 Task: Create a due date automation trigger when advanced on, on the tuesday after a card is due add basic assigned to member @aryan at 11:00 AM.
Action: Mouse moved to (961, 72)
Screenshot: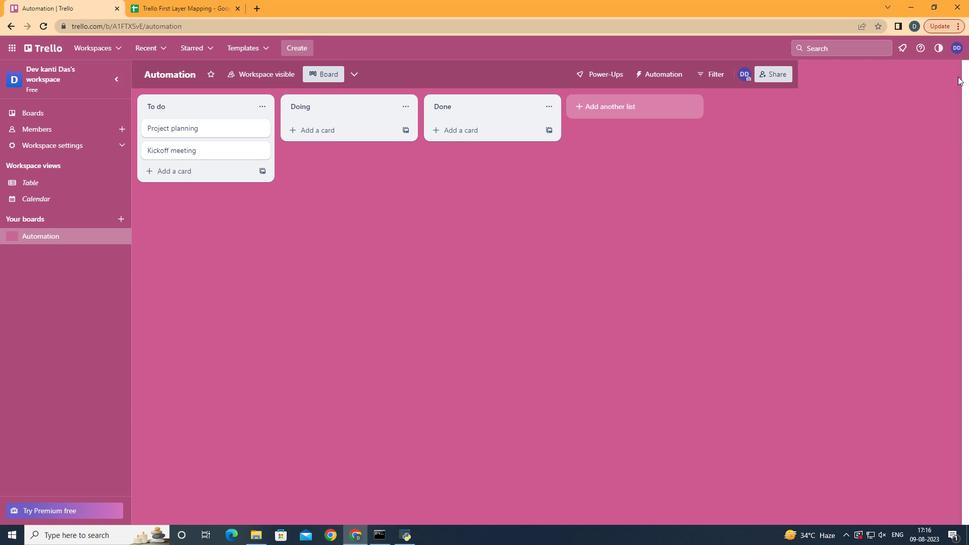 
Action: Mouse pressed left at (961, 72)
Screenshot: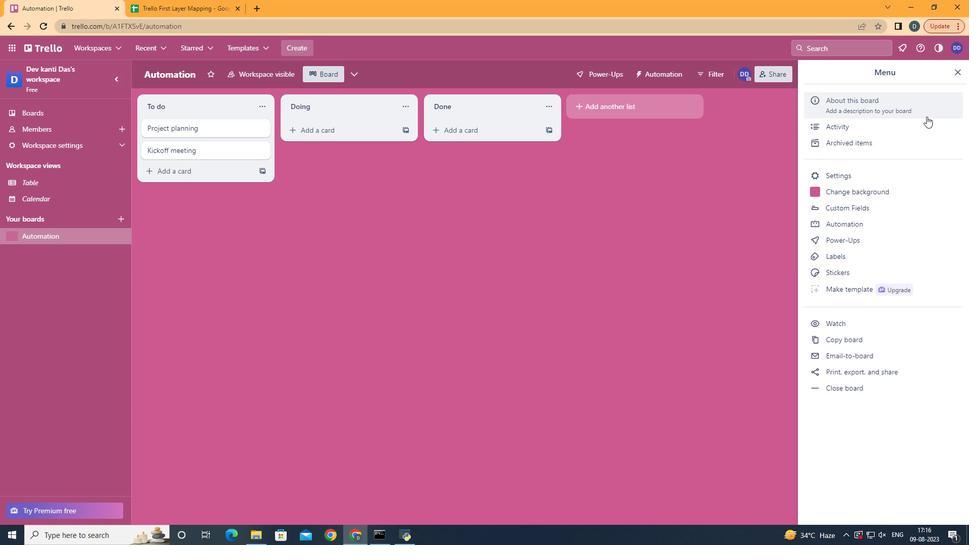 
Action: Mouse moved to (851, 223)
Screenshot: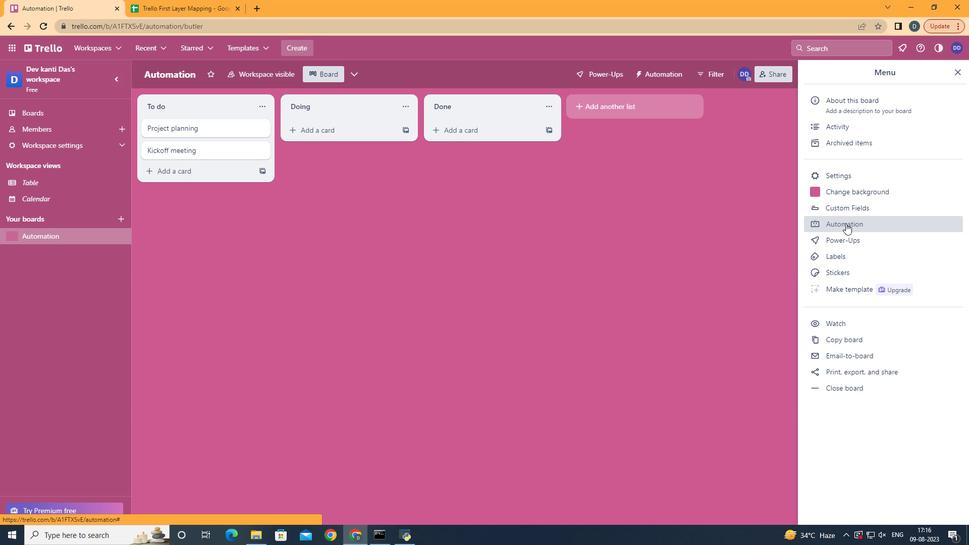 
Action: Mouse pressed left at (851, 223)
Screenshot: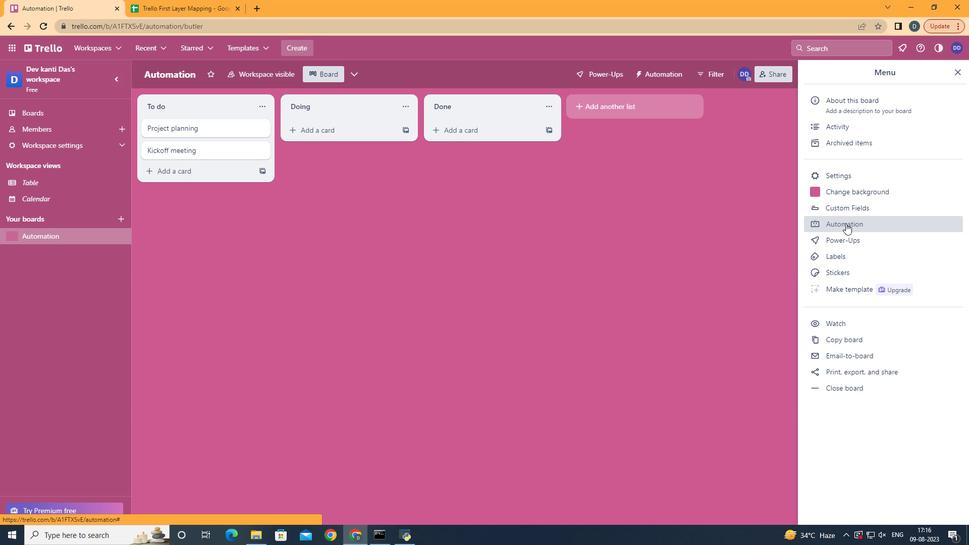 
Action: Mouse moved to (179, 186)
Screenshot: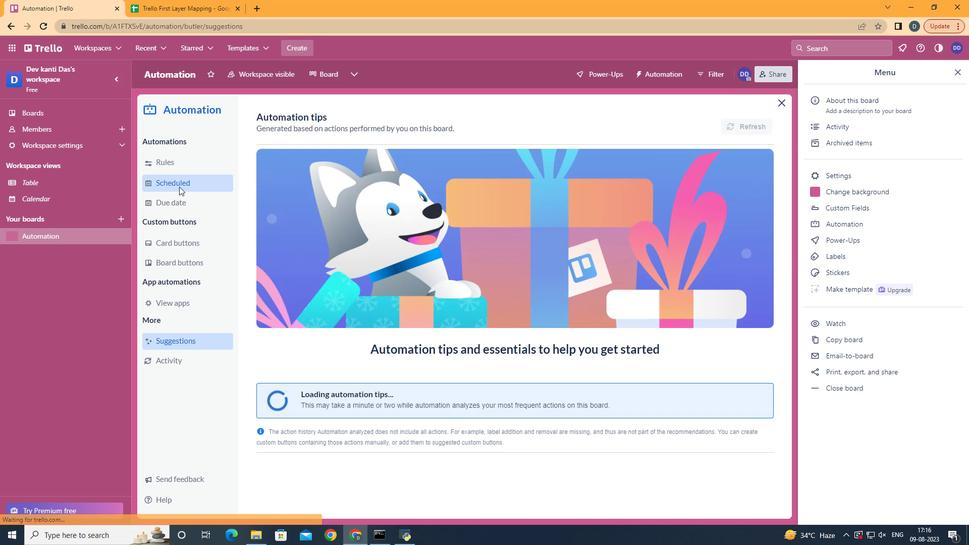 
Action: Mouse pressed left at (179, 186)
Screenshot: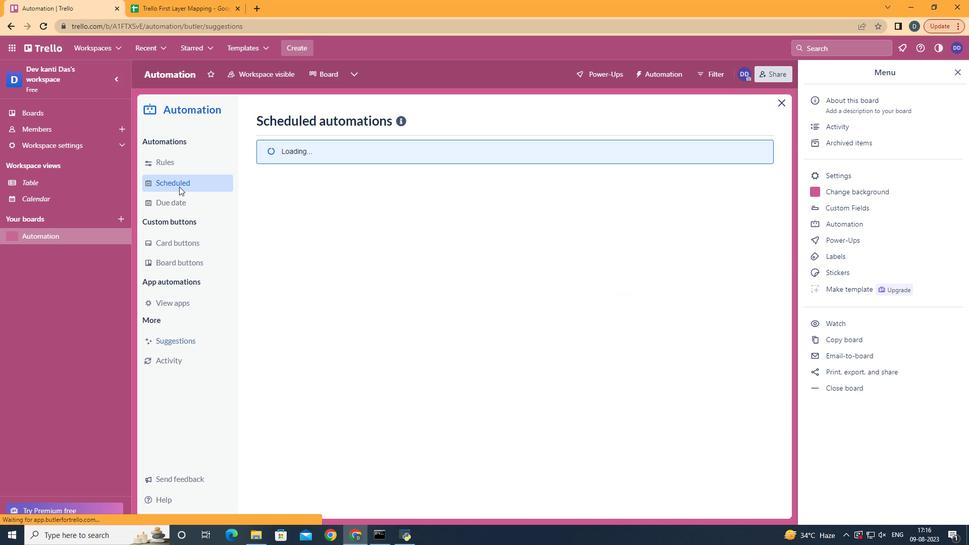 
Action: Mouse pressed left at (179, 186)
Screenshot: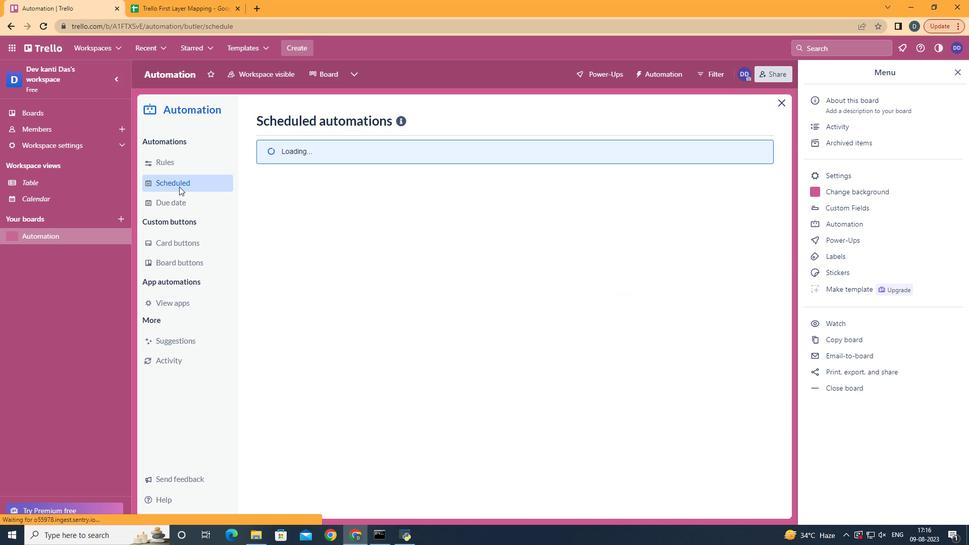 
Action: Mouse moved to (182, 198)
Screenshot: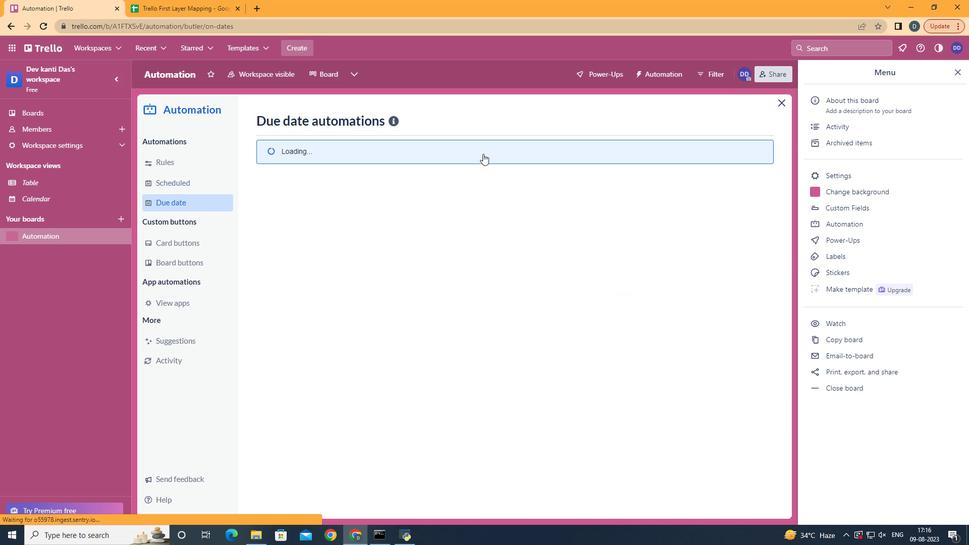 
Action: Mouse pressed left at (182, 198)
Screenshot: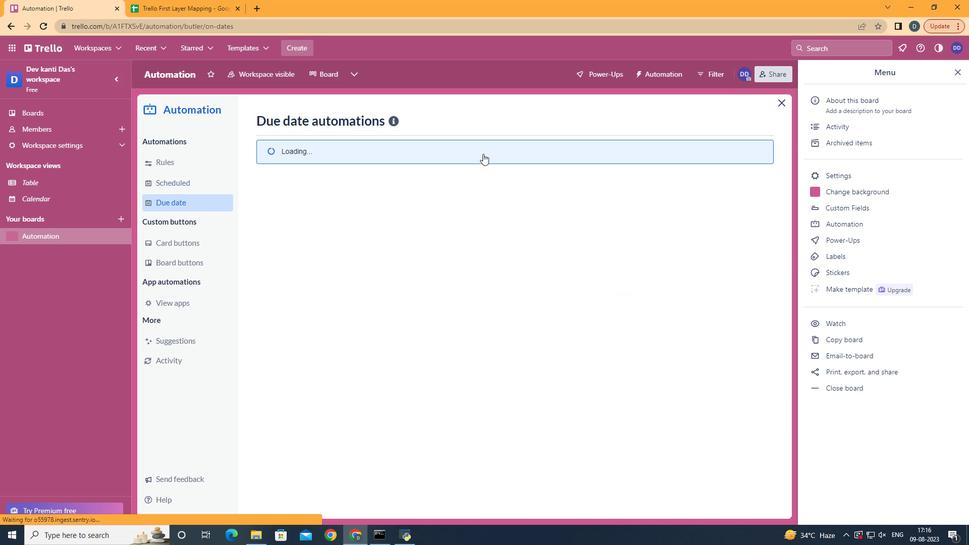 
Action: Mouse moved to (707, 119)
Screenshot: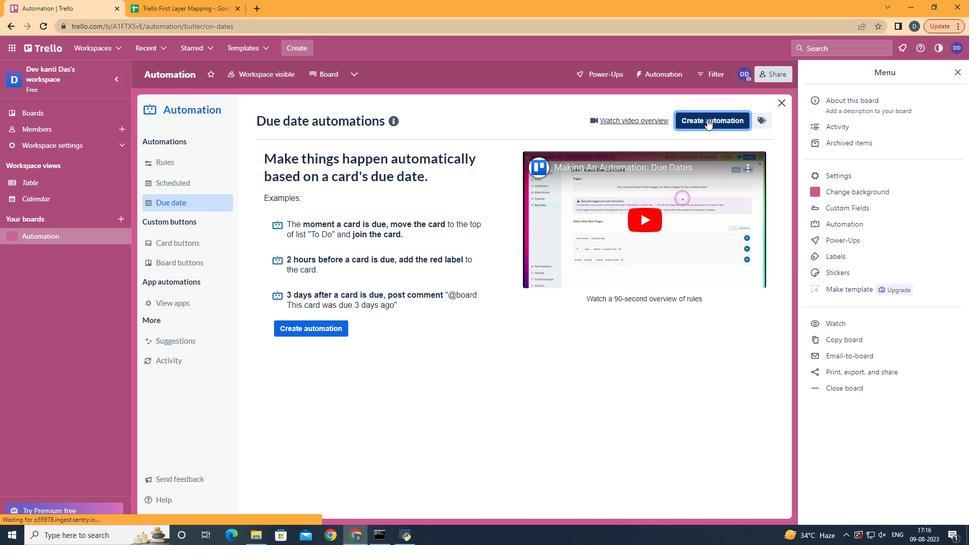 
Action: Mouse pressed left at (707, 119)
Screenshot: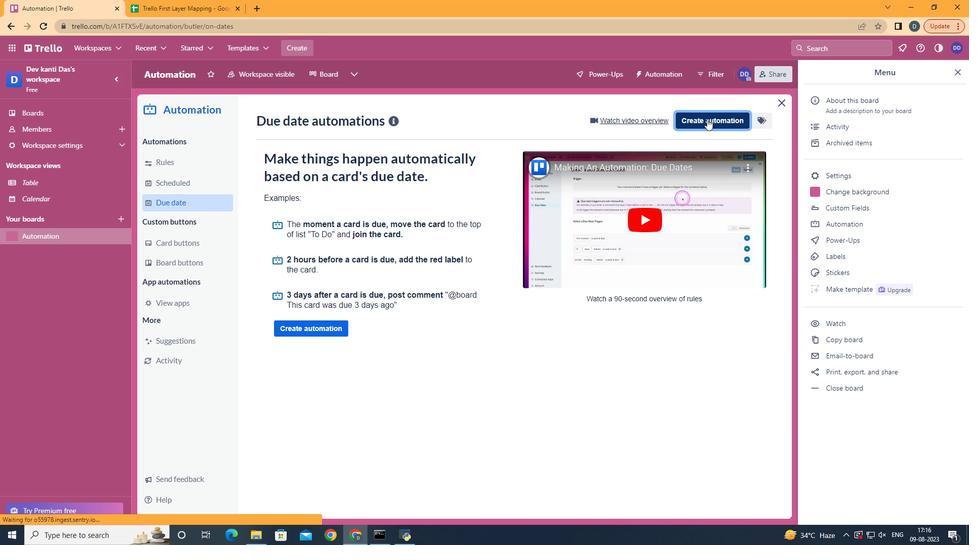 
Action: Mouse moved to (498, 214)
Screenshot: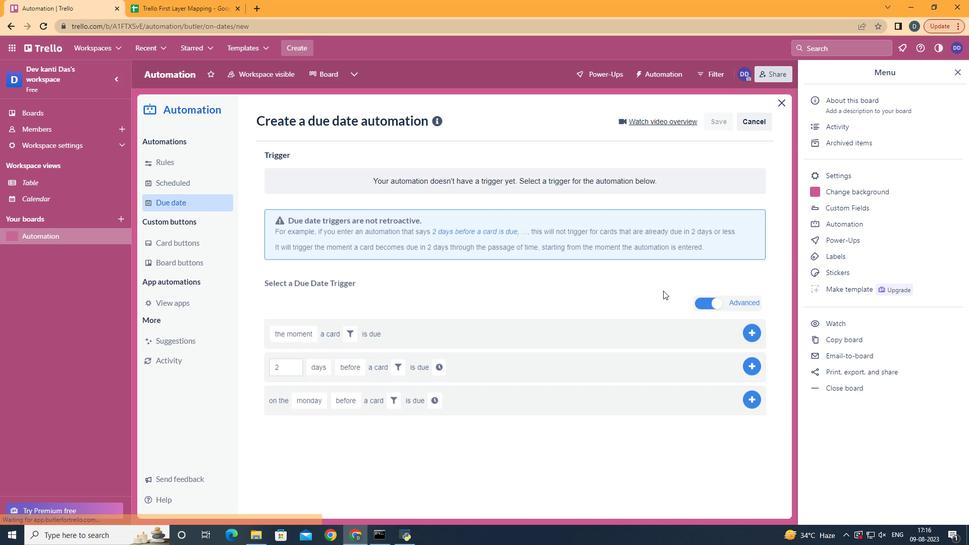 
Action: Mouse pressed left at (498, 214)
Screenshot: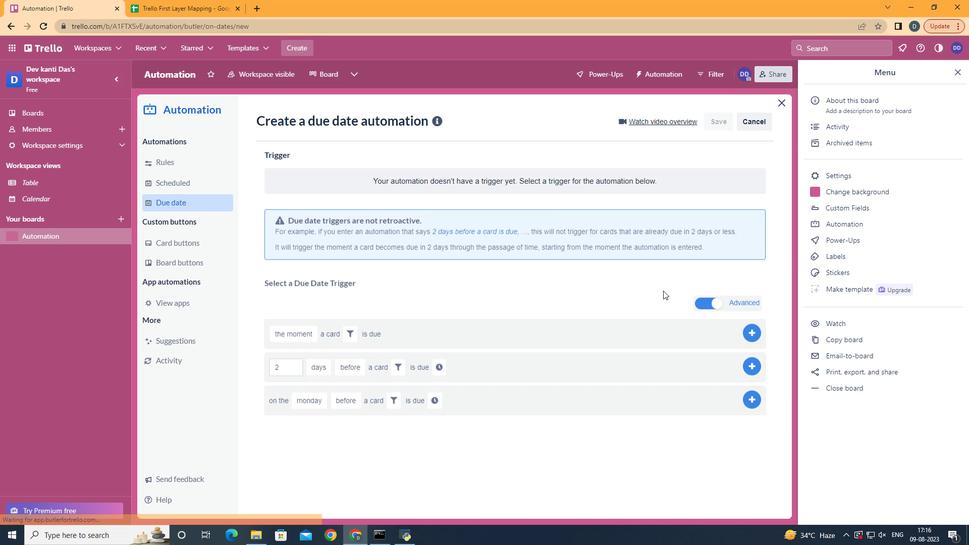 
Action: Mouse moved to (324, 284)
Screenshot: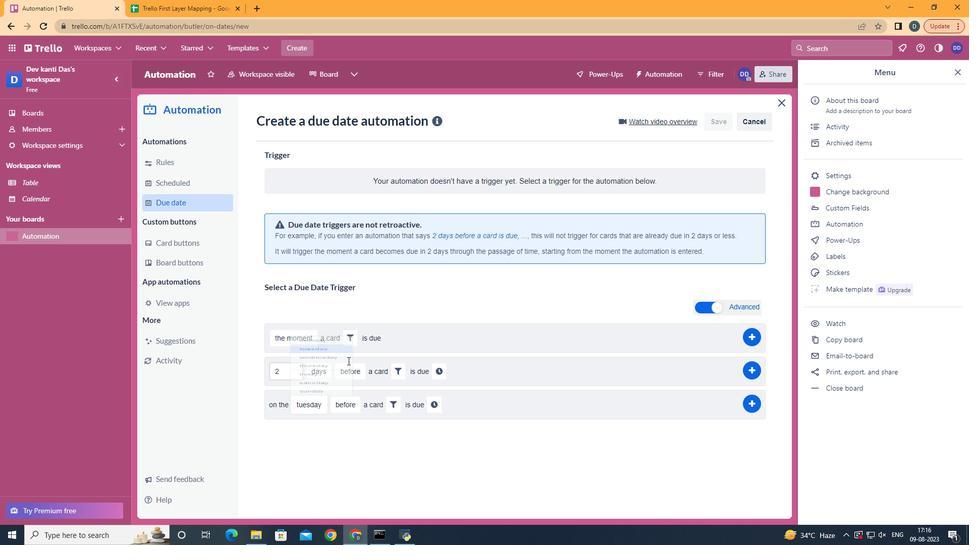 
Action: Mouse pressed left at (324, 284)
Screenshot: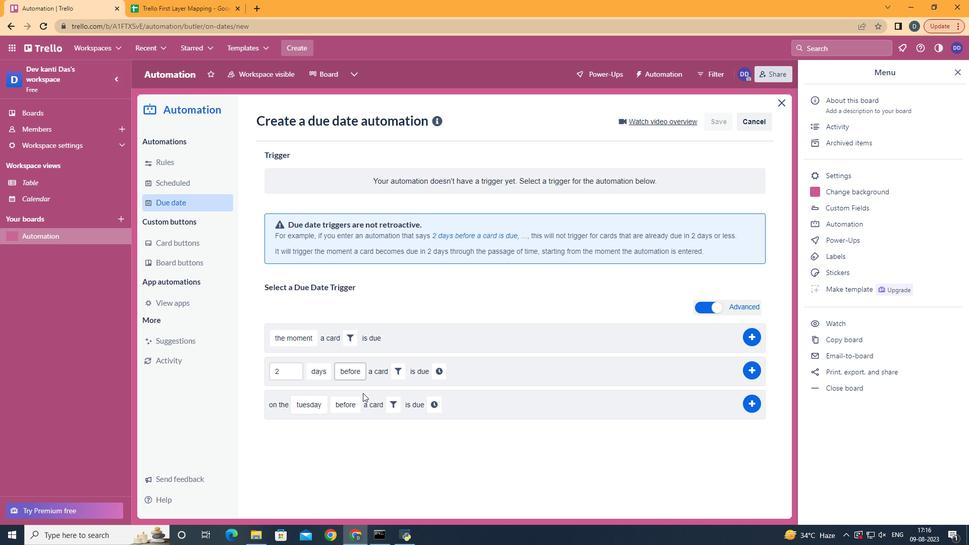 
Action: Mouse moved to (355, 439)
Screenshot: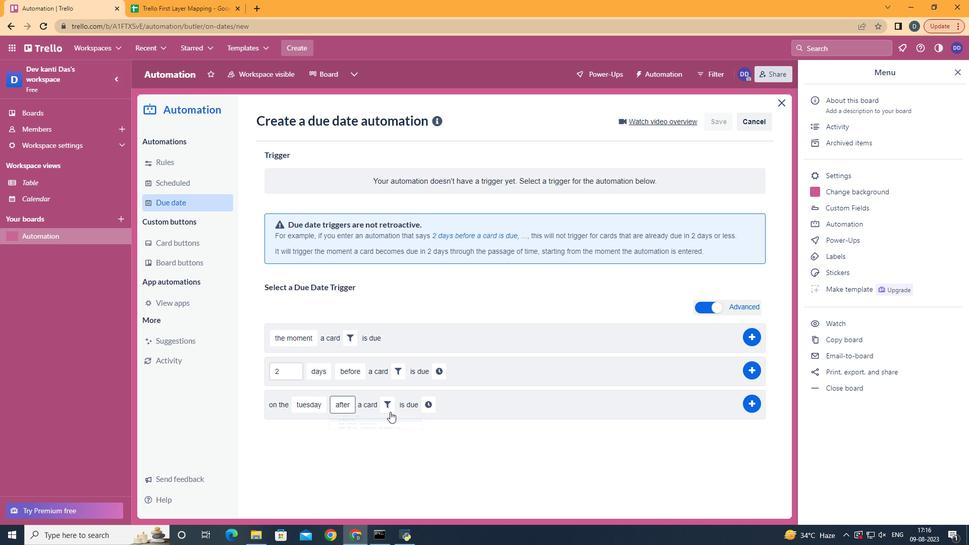 
Action: Mouse pressed left at (355, 439)
Screenshot: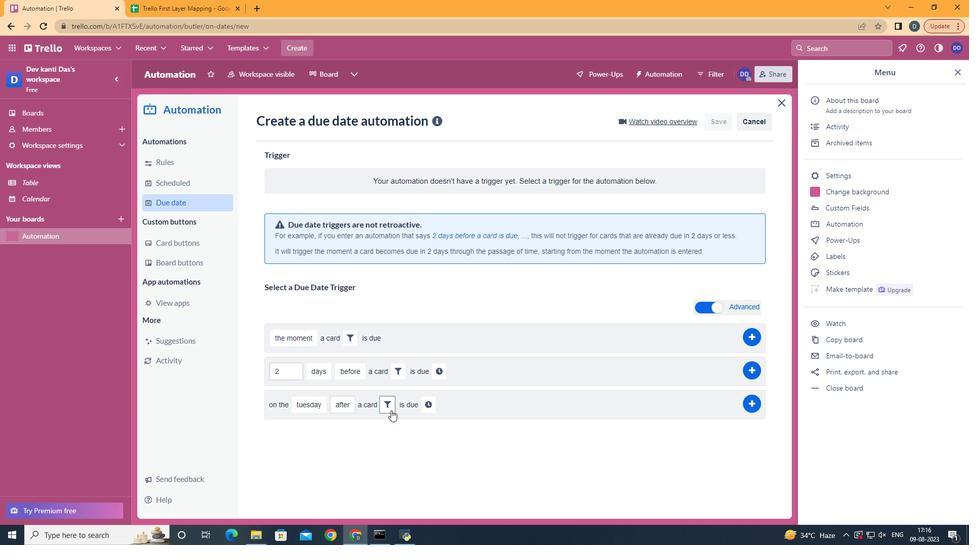 
Action: Mouse moved to (391, 410)
Screenshot: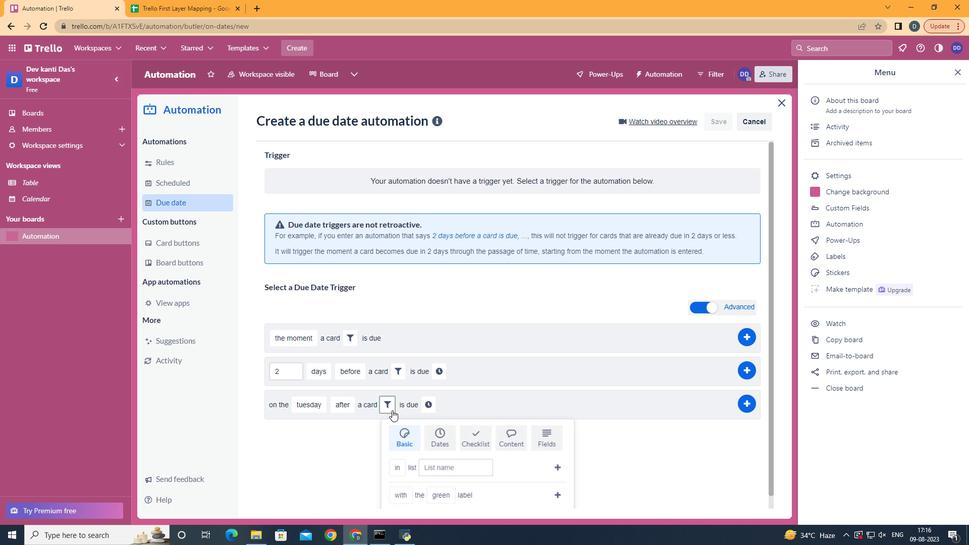 
Action: Mouse pressed left at (391, 410)
Screenshot: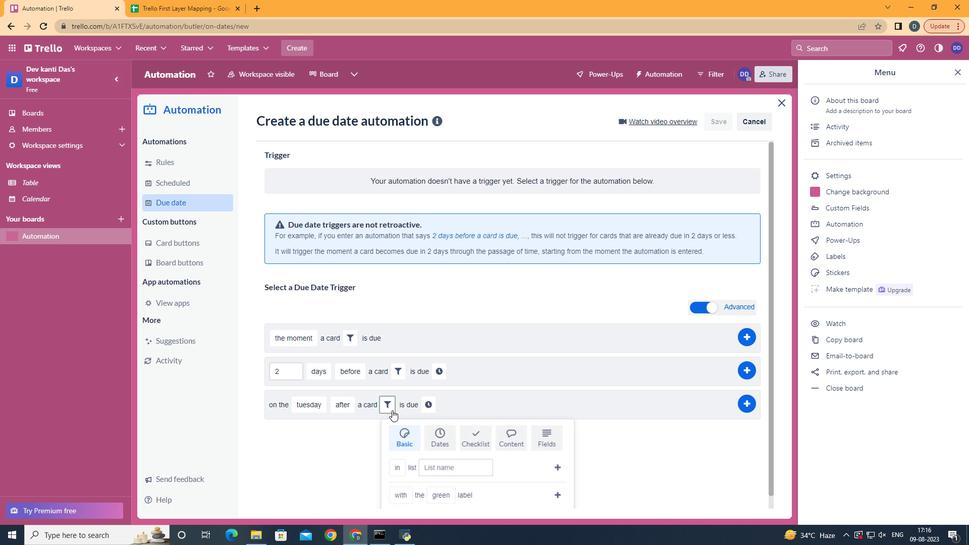 
Action: Mouse moved to (461, 441)
Screenshot: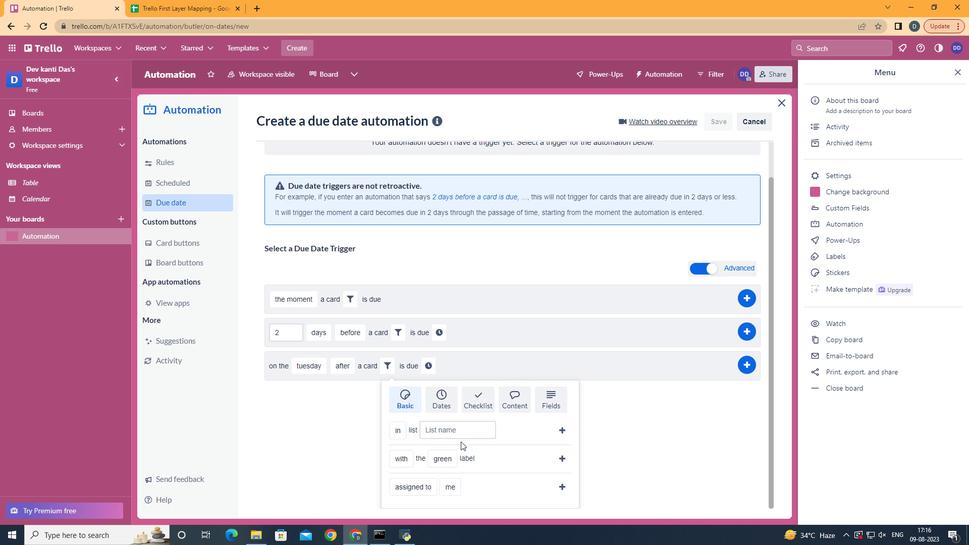 
Action: Mouse scrolled (461, 441) with delta (0, 0)
Screenshot: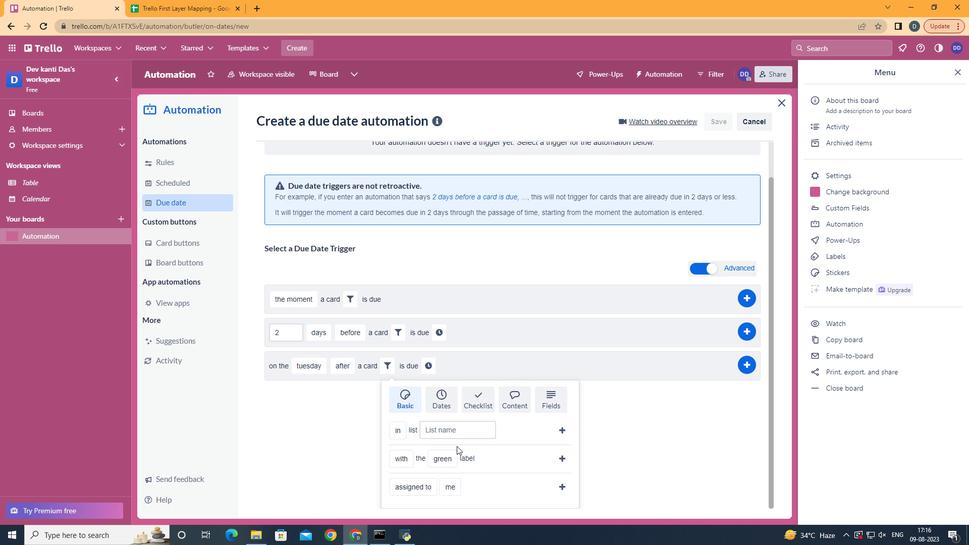 
Action: Mouse scrolled (461, 441) with delta (0, 0)
Screenshot: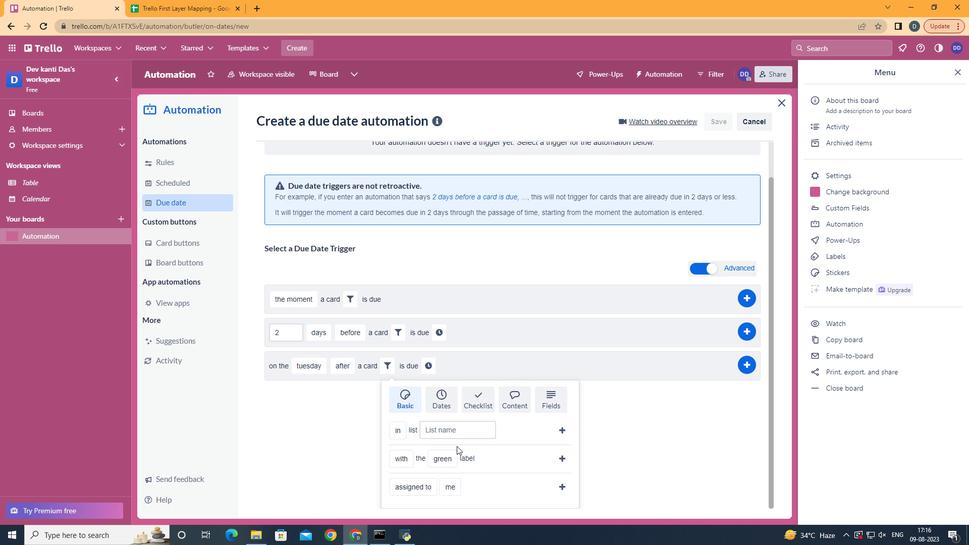 
Action: Mouse scrolled (461, 441) with delta (0, 0)
Screenshot: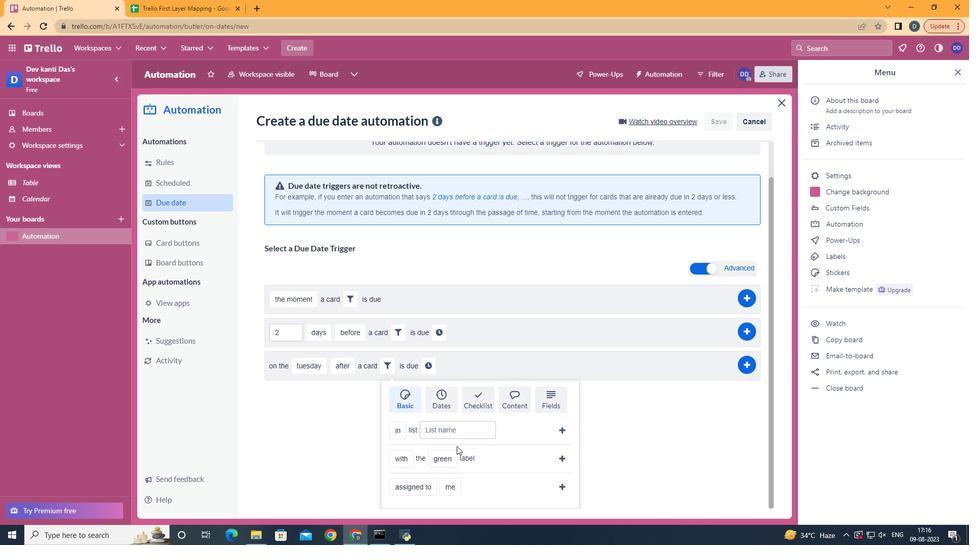 
Action: Mouse scrolled (461, 441) with delta (0, 0)
Screenshot: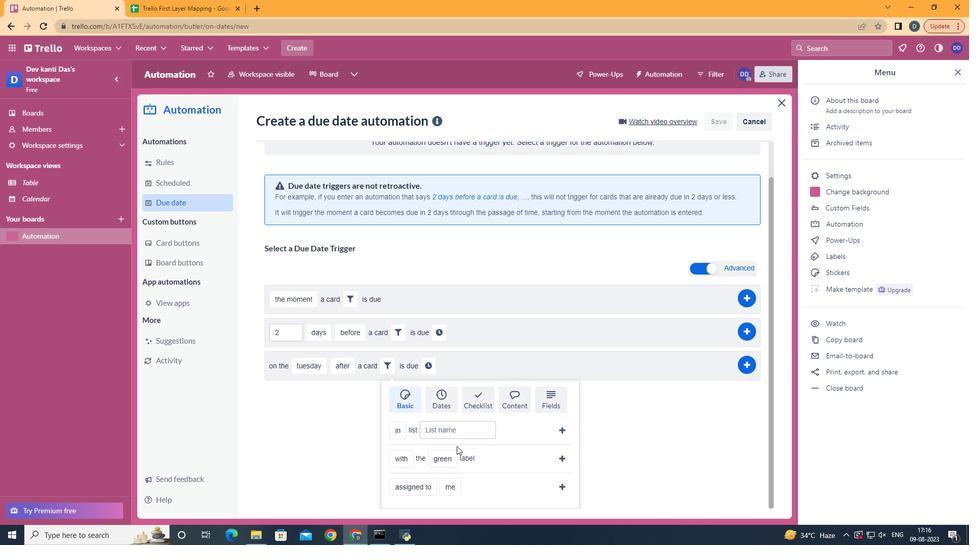 
Action: Mouse moved to (459, 463)
Screenshot: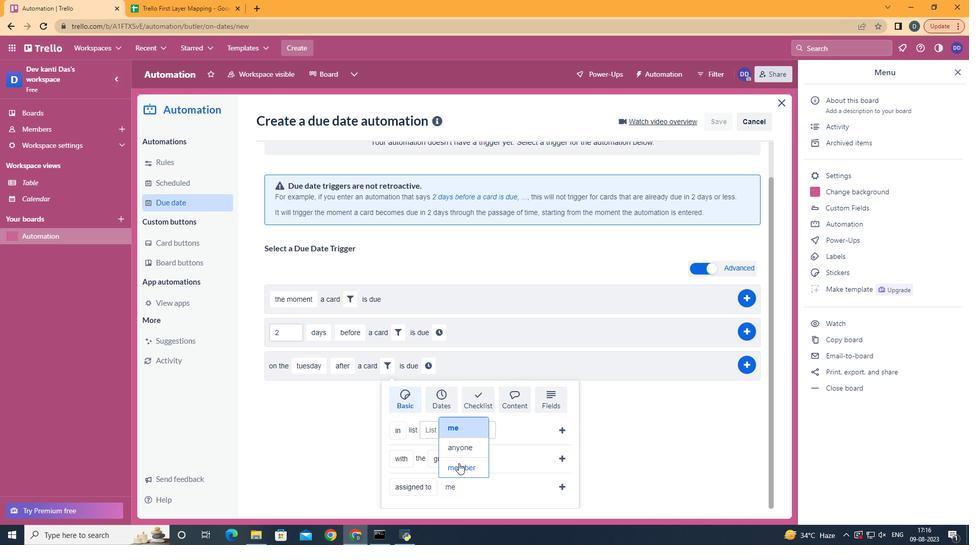 
Action: Mouse pressed left at (459, 463)
Screenshot: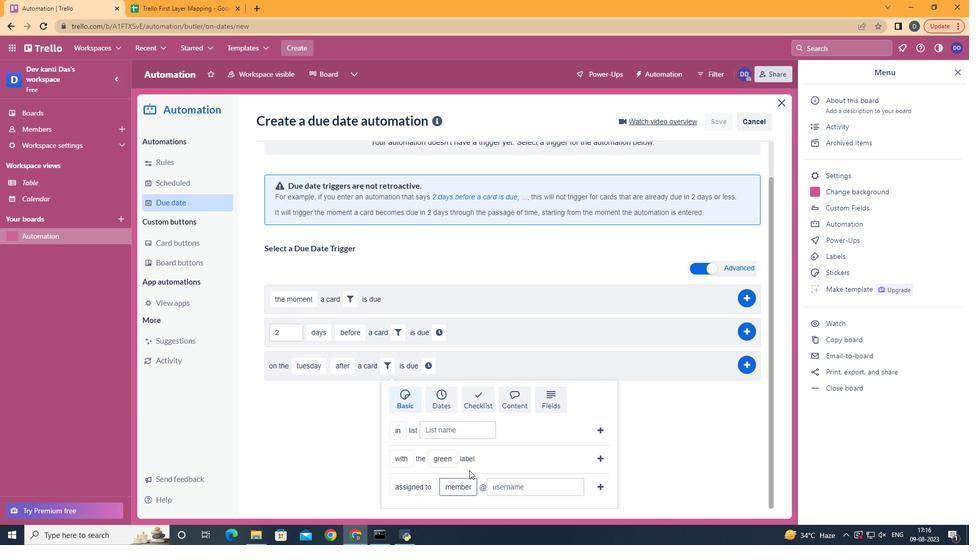 
Action: Mouse moved to (509, 483)
Screenshot: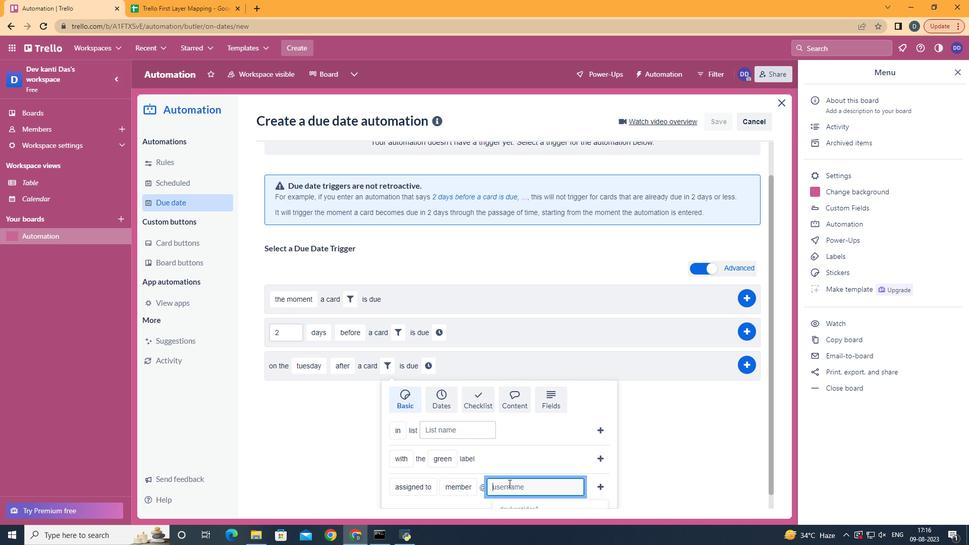 
Action: Mouse pressed left at (509, 483)
Screenshot: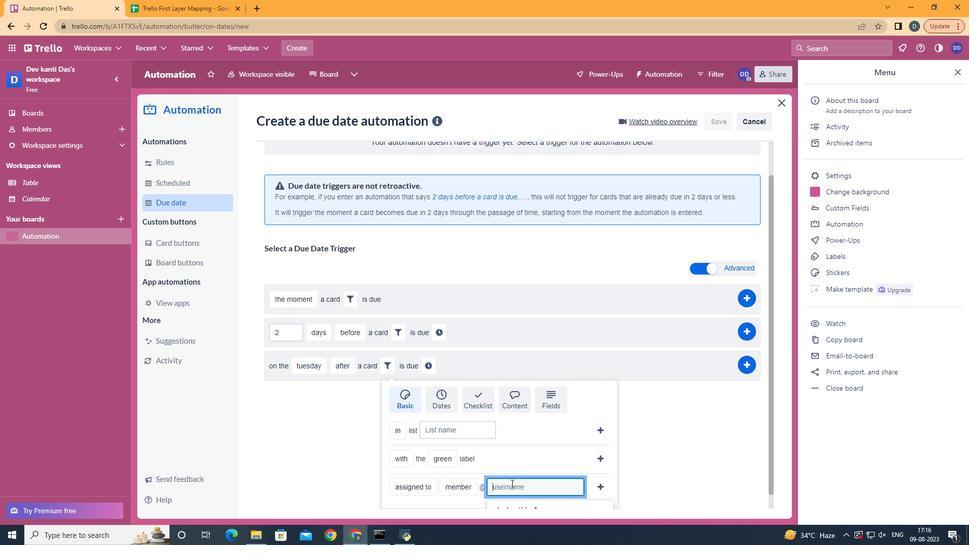 
Action: Mouse moved to (511, 483)
Screenshot: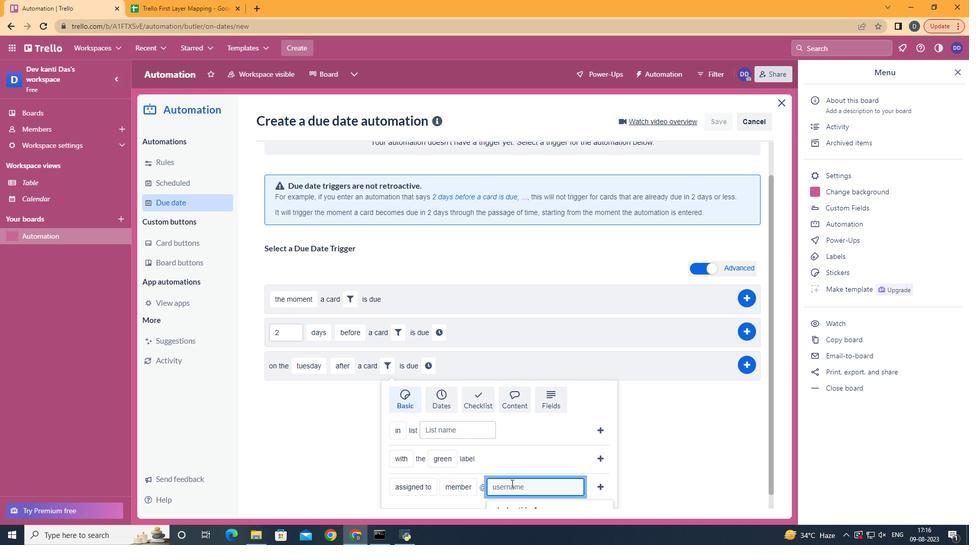 
Action: Key pressed aryan
Screenshot: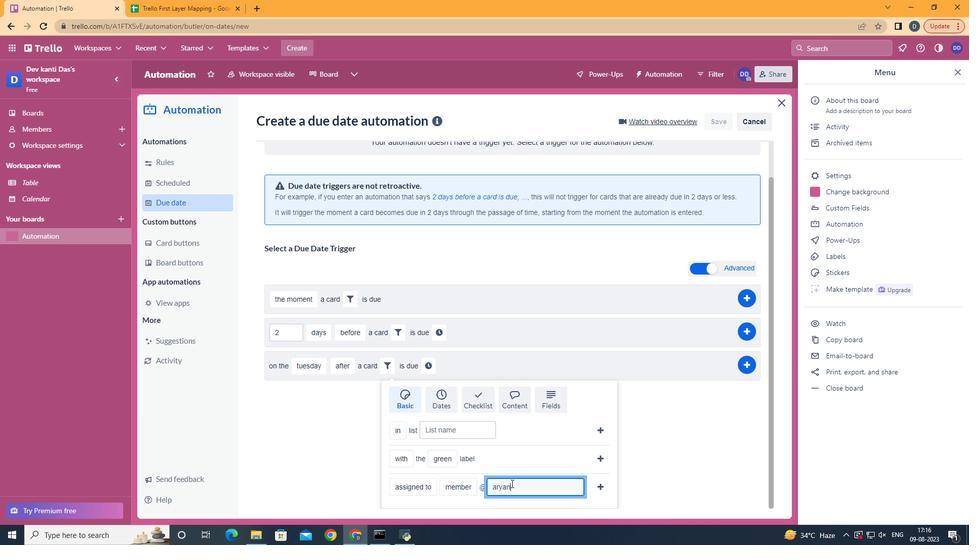 
Action: Mouse moved to (605, 483)
Screenshot: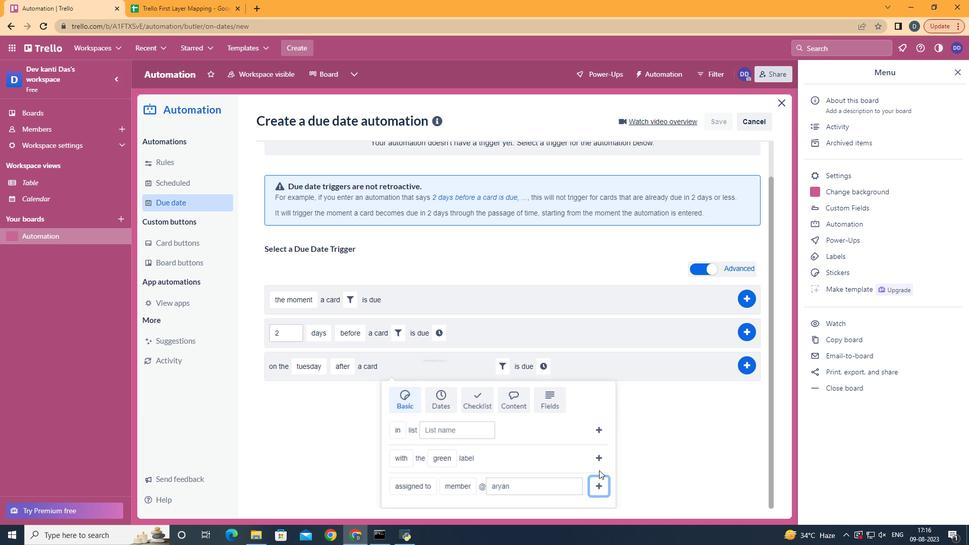 
Action: Mouse pressed left at (605, 483)
Screenshot: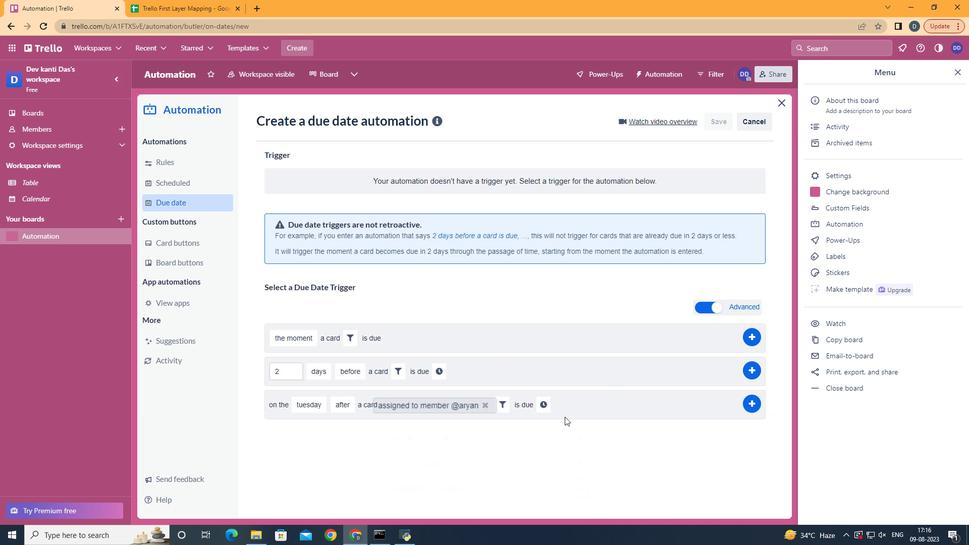 
Action: Mouse moved to (539, 402)
Screenshot: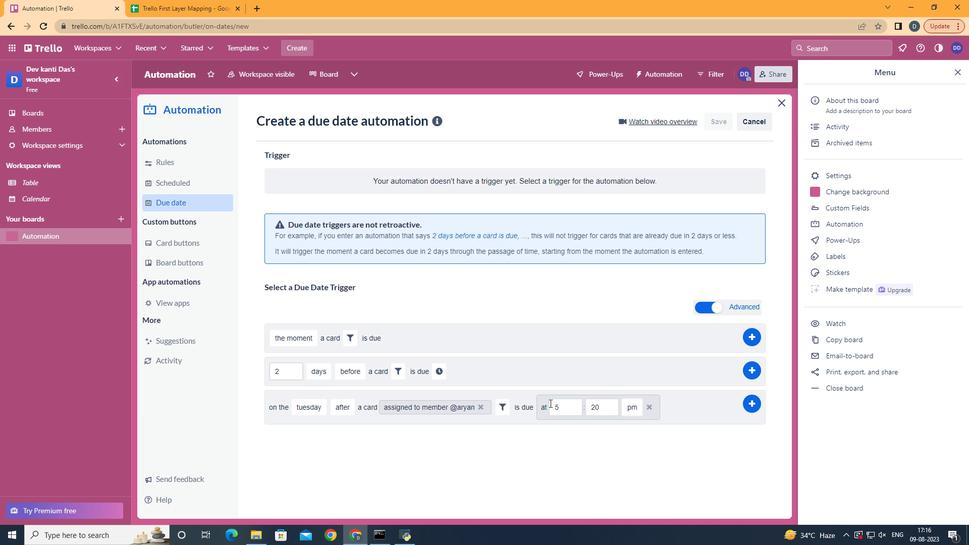 
Action: Mouse pressed left at (539, 402)
Screenshot: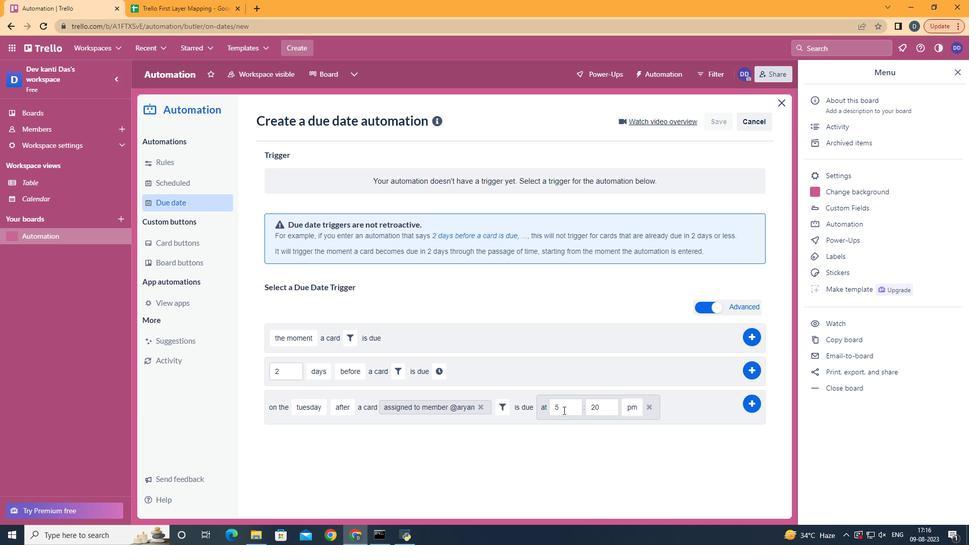 
Action: Mouse moved to (565, 411)
Screenshot: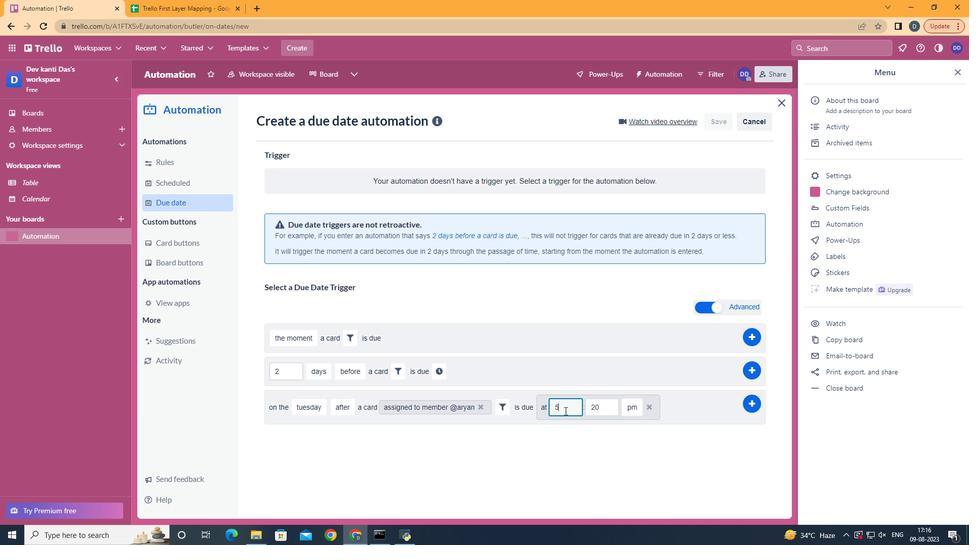 
Action: Mouse pressed left at (565, 411)
Screenshot: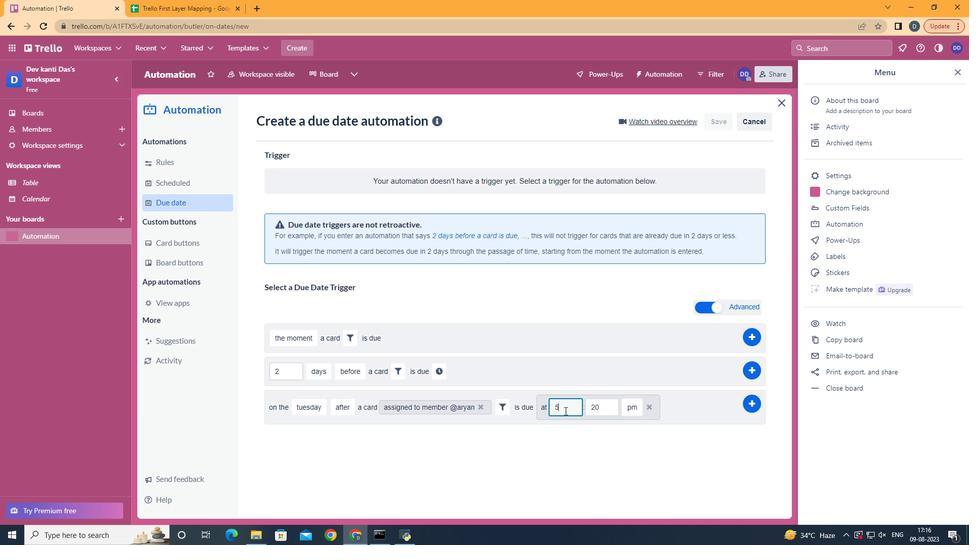 
Action: Mouse moved to (565, 411)
Screenshot: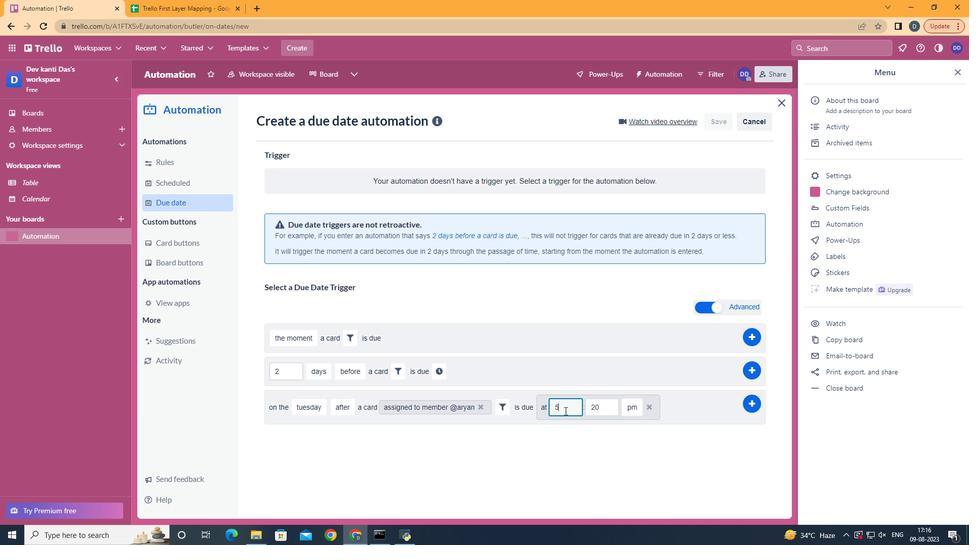 
Action: Key pressed <Key.backspace>11
Screenshot: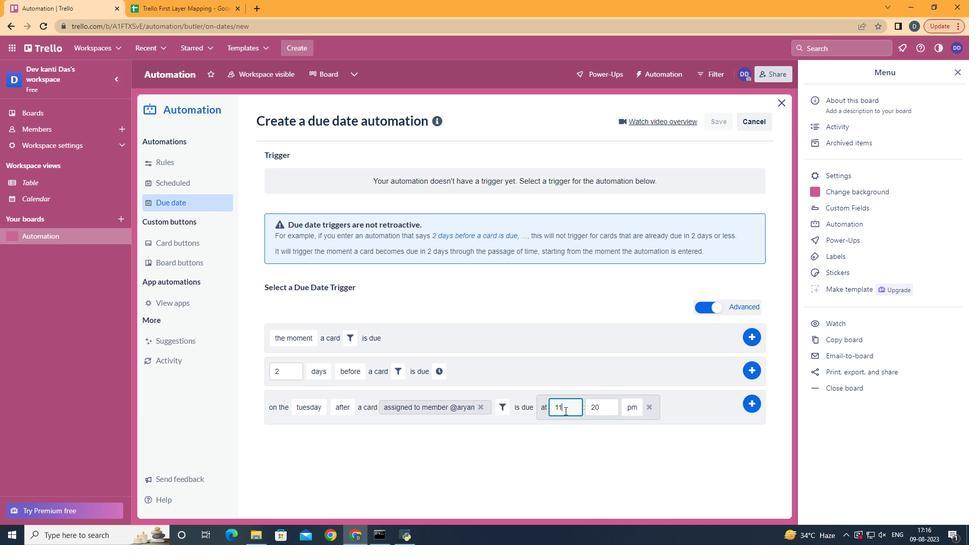 
Action: Mouse moved to (607, 416)
Screenshot: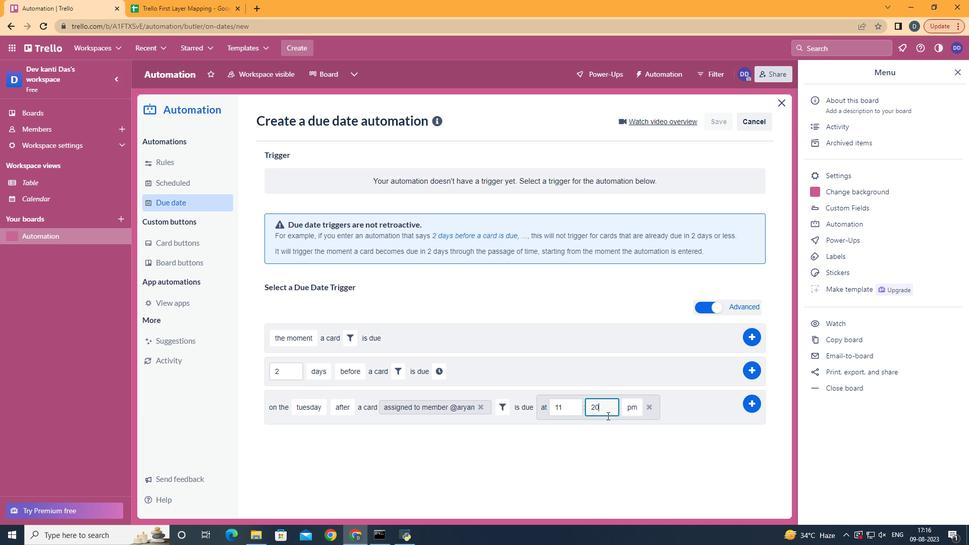 
Action: Mouse pressed left at (607, 416)
Screenshot: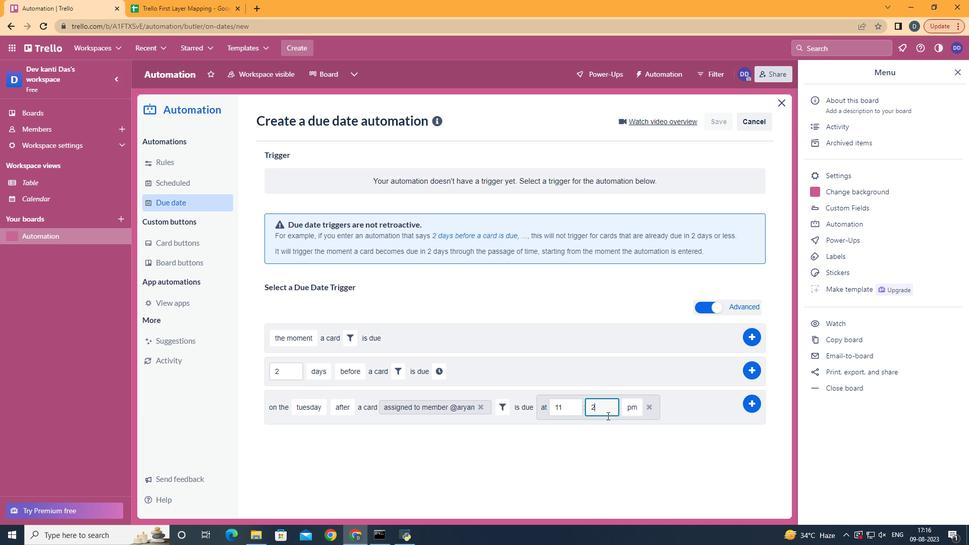
Action: Key pressed <Key.backspace><Key.backspace>00
Screenshot: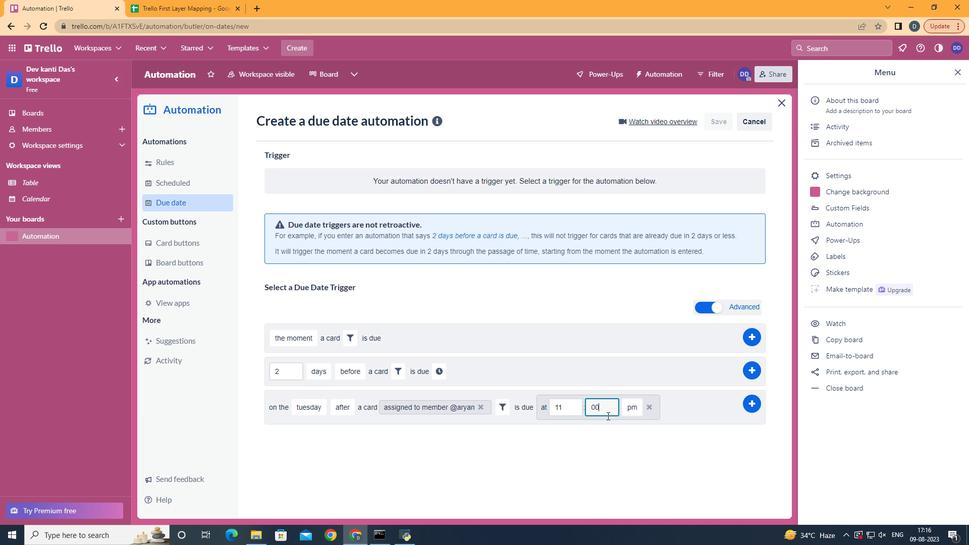 
Action: Mouse moved to (636, 427)
Screenshot: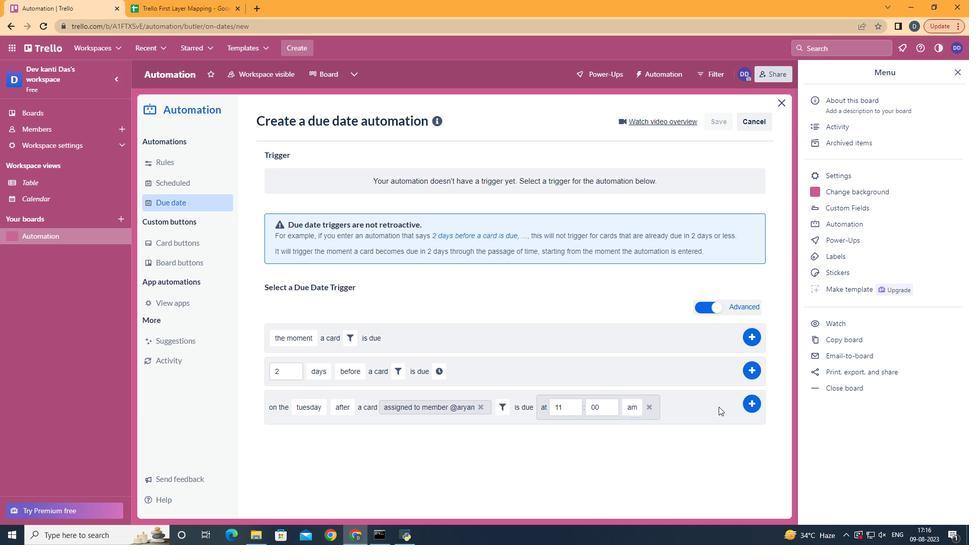 
Action: Mouse pressed left at (636, 427)
Screenshot: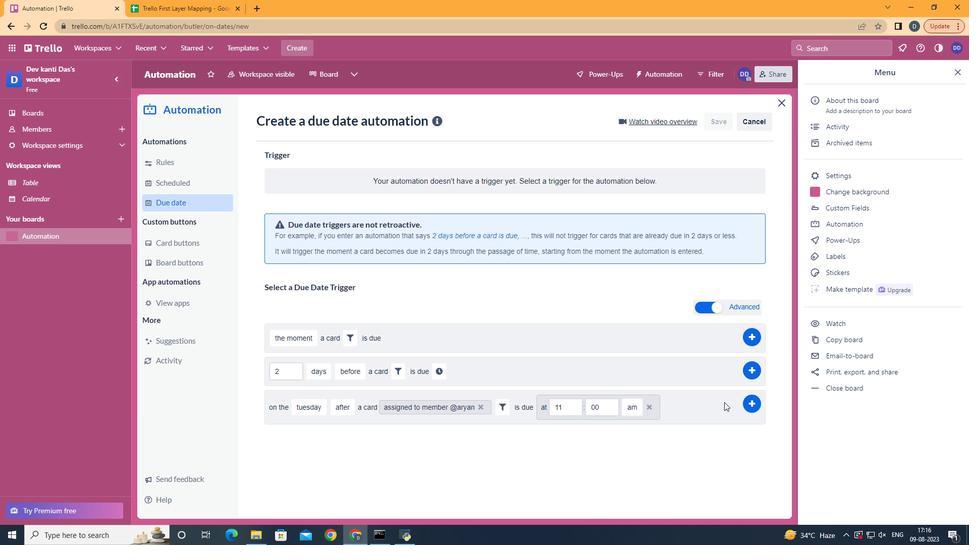 
Action: Mouse moved to (742, 402)
Screenshot: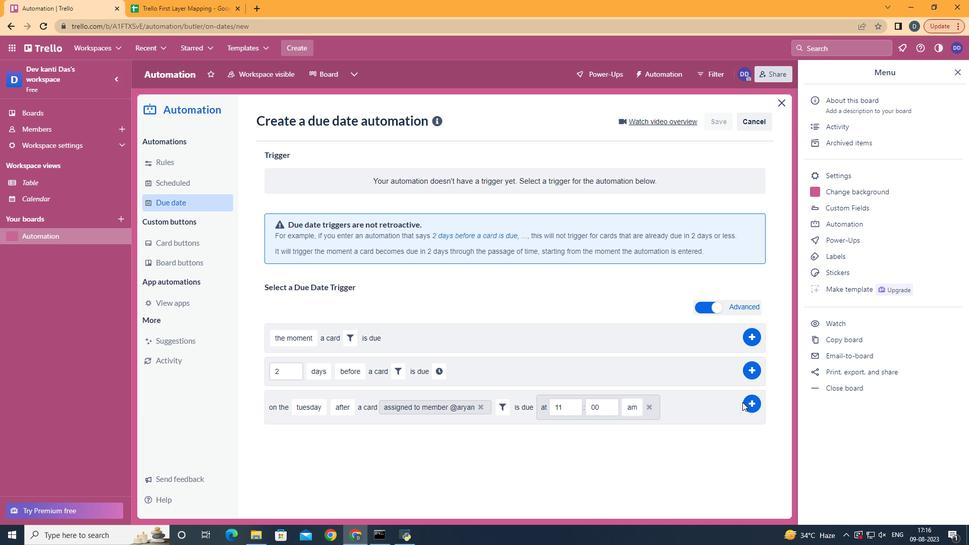 
Action: Mouse pressed left at (742, 402)
Screenshot: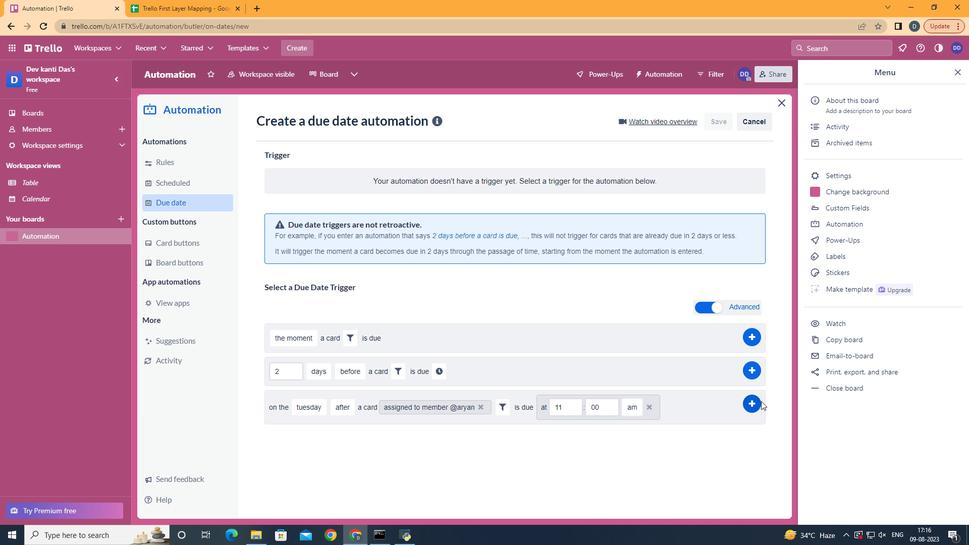 
Action: Mouse moved to (753, 402)
Screenshot: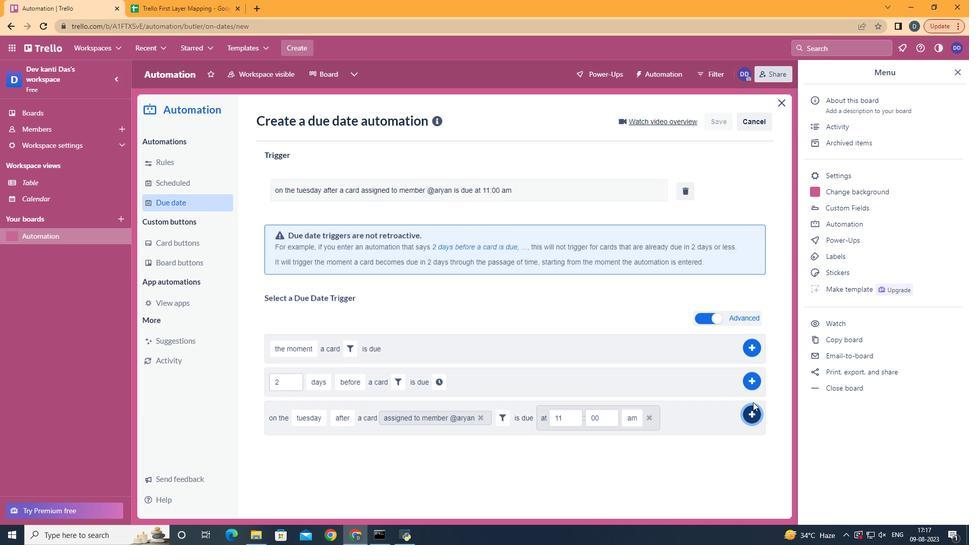 
Action: Mouse pressed left at (753, 402)
Screenshot: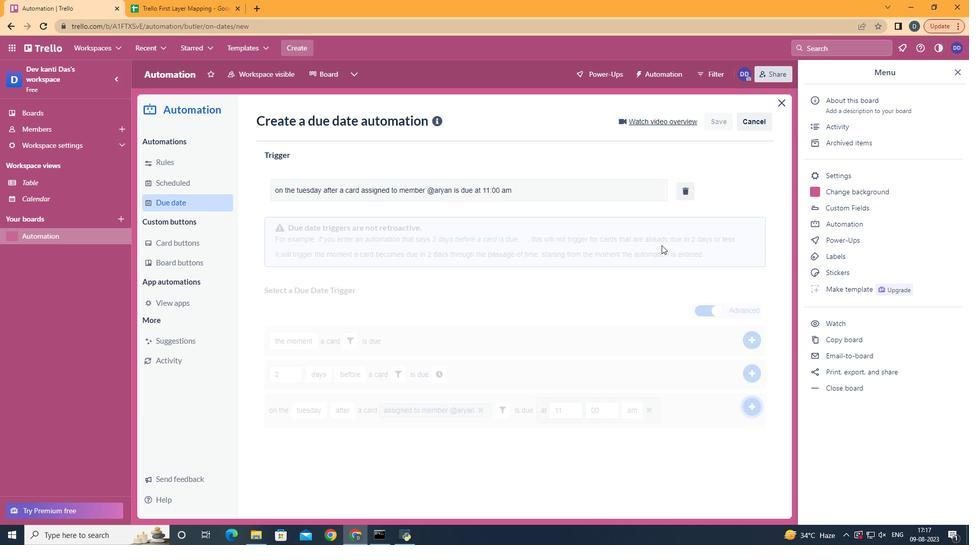 
Action: Mouse moved to (555, 206)
Screenshot: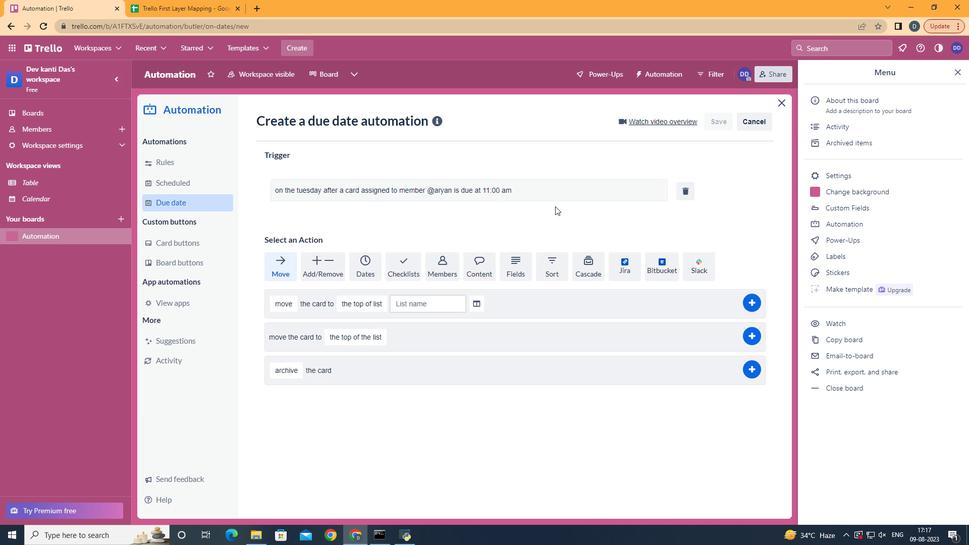 
